 Task: Look for products in the category "Beef" that are on sale.
Action: Mouse moved to (15, 86)
Screenshot: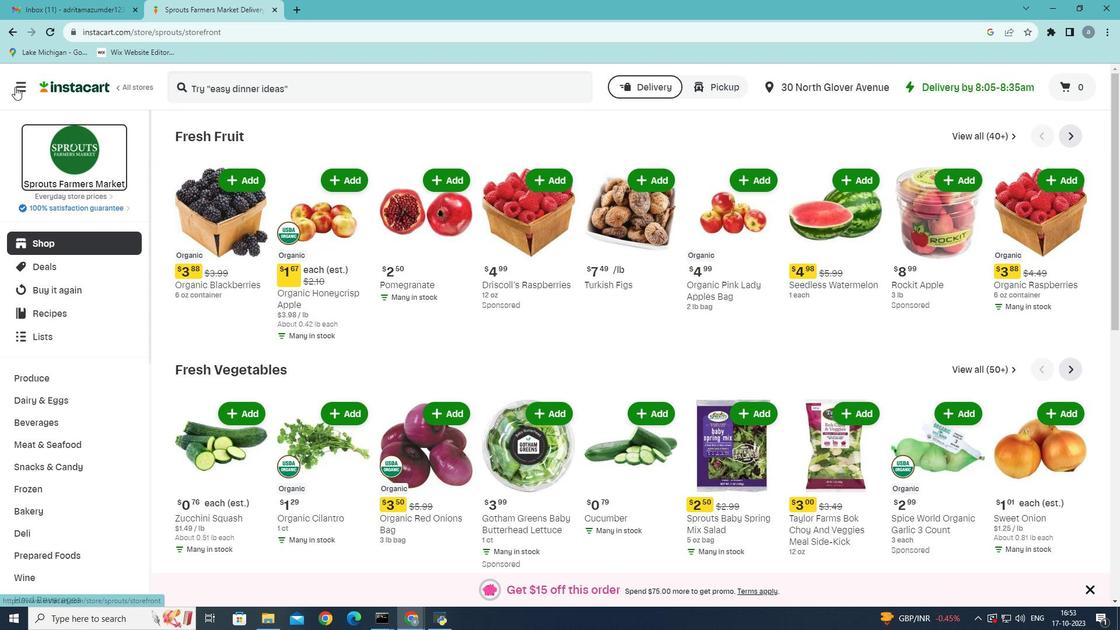 
Action: Mouse pressed left at (15, 86)
Screenshot: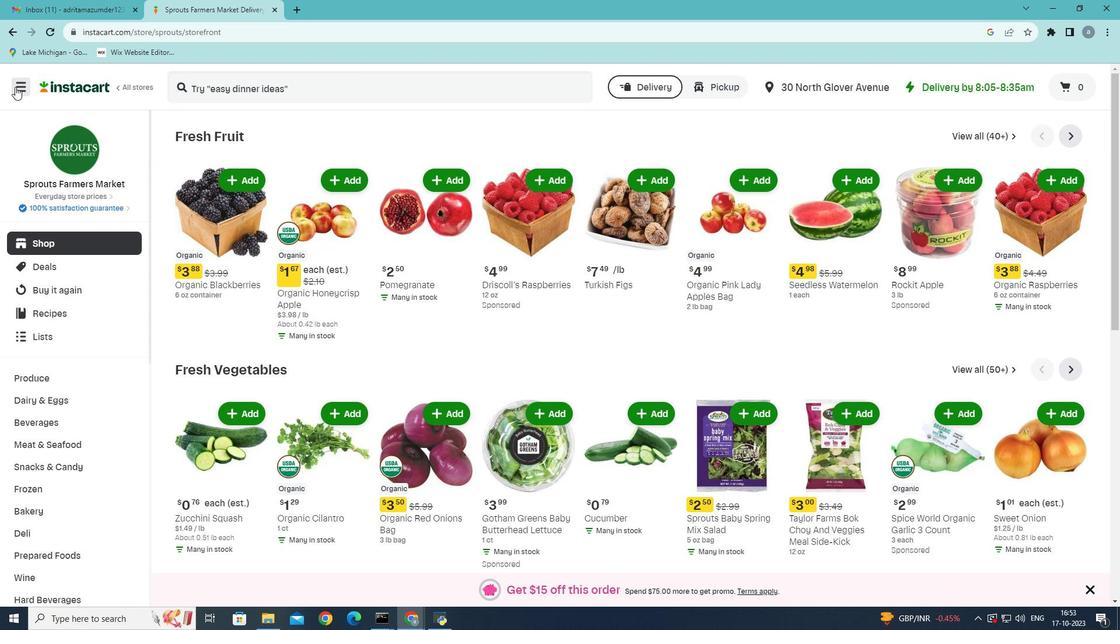 
Action: Mouse moved to (52, 340)
Screenshot: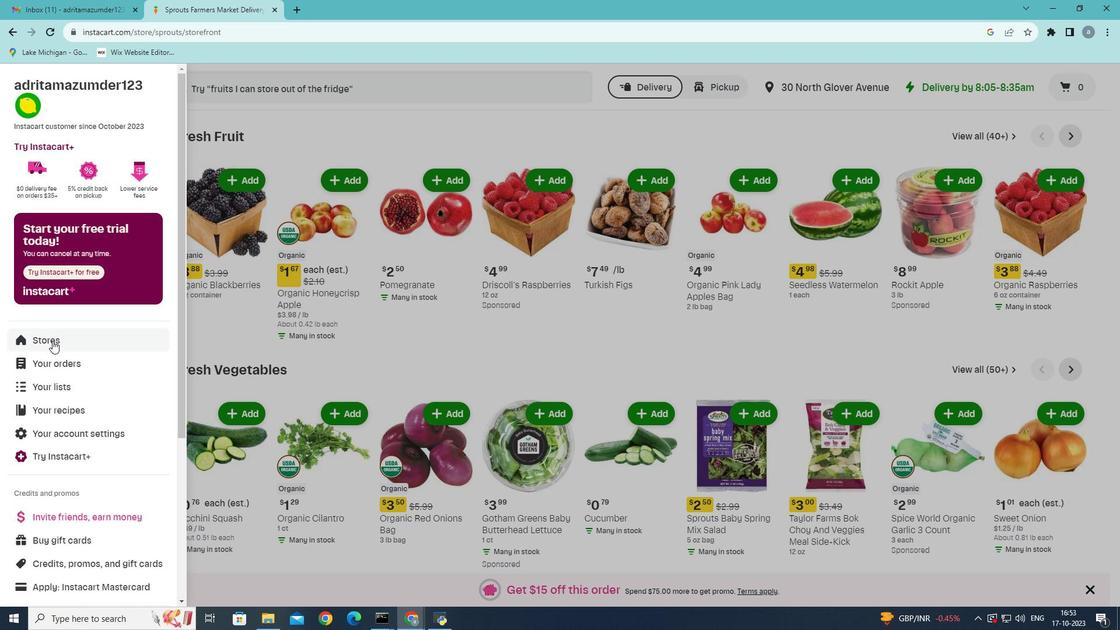 
Action: Mouse pressed left at (52, 340)
Screenshot: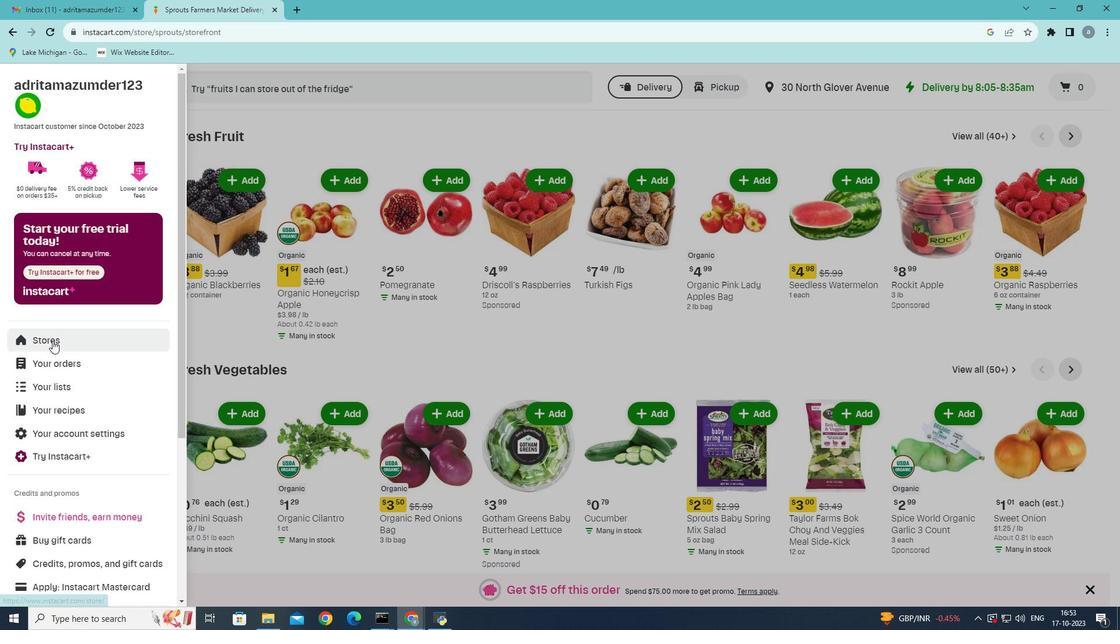 
Action: Mouse moved to (263, 132)
Screenshot: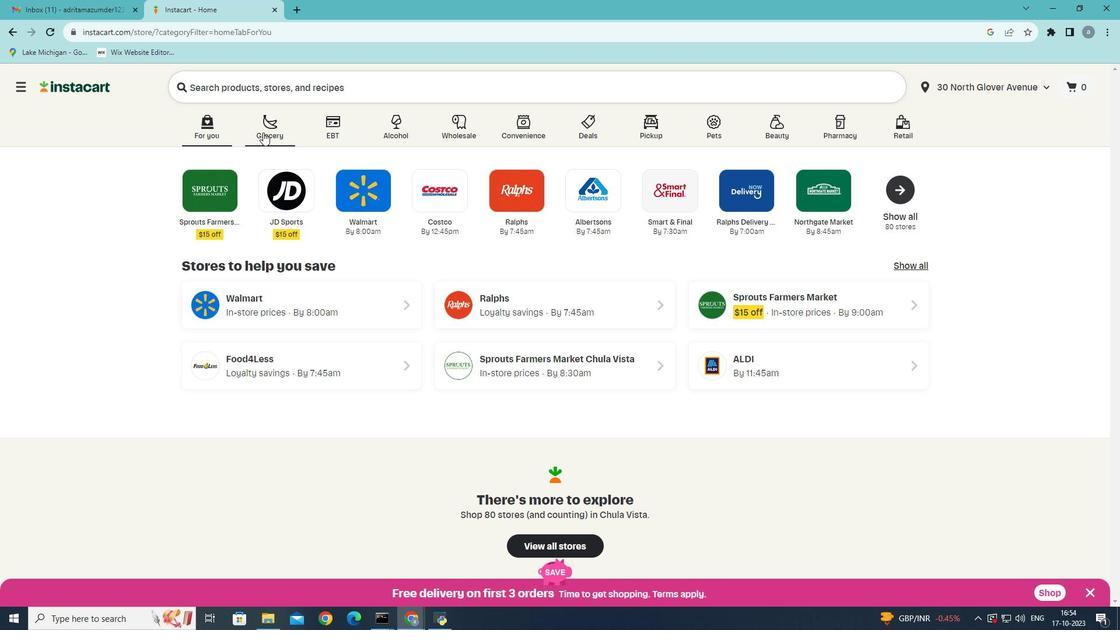 
Action: Mouse pressed left at (263, 132)
Screenshot: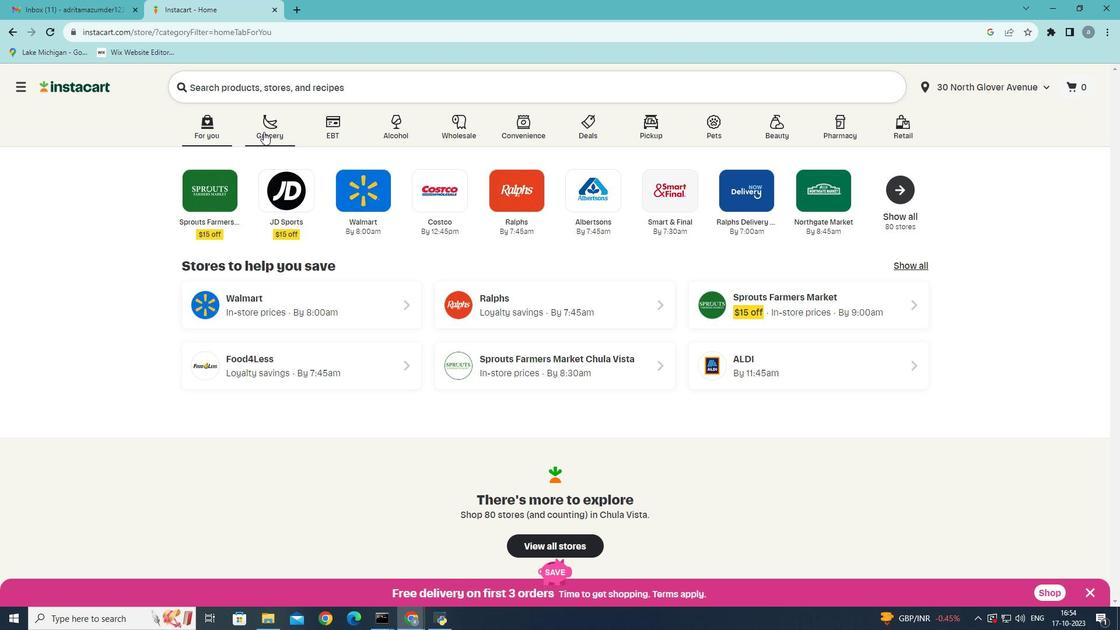 
Action: Mouse moved to (774, 277)
Screenshot: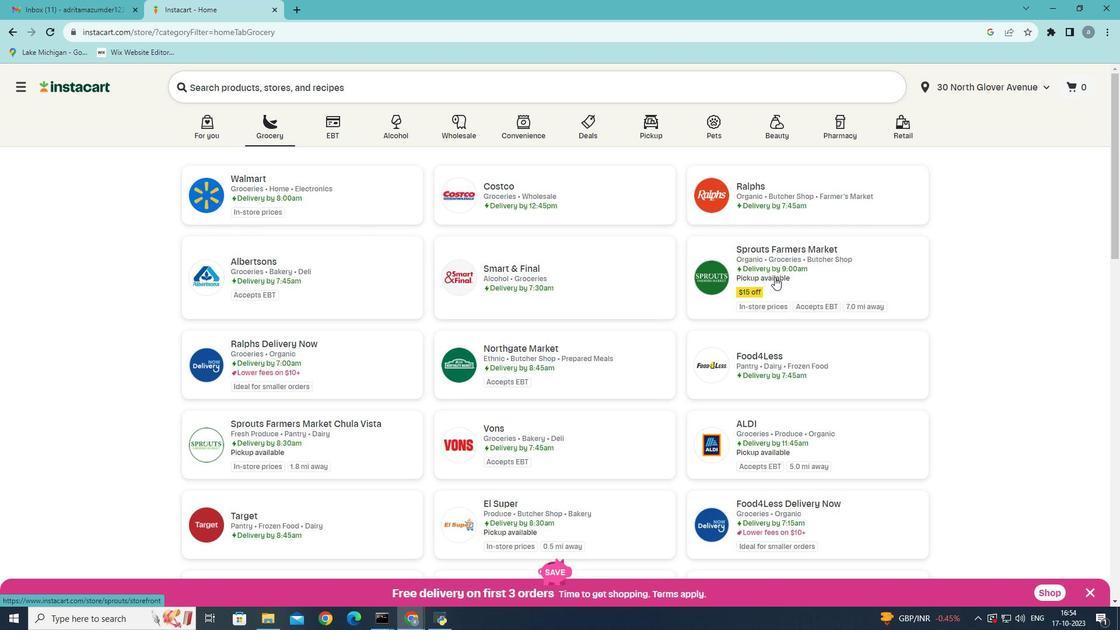 
Action: Mouse pressed left at (774, 277)
Screenshot: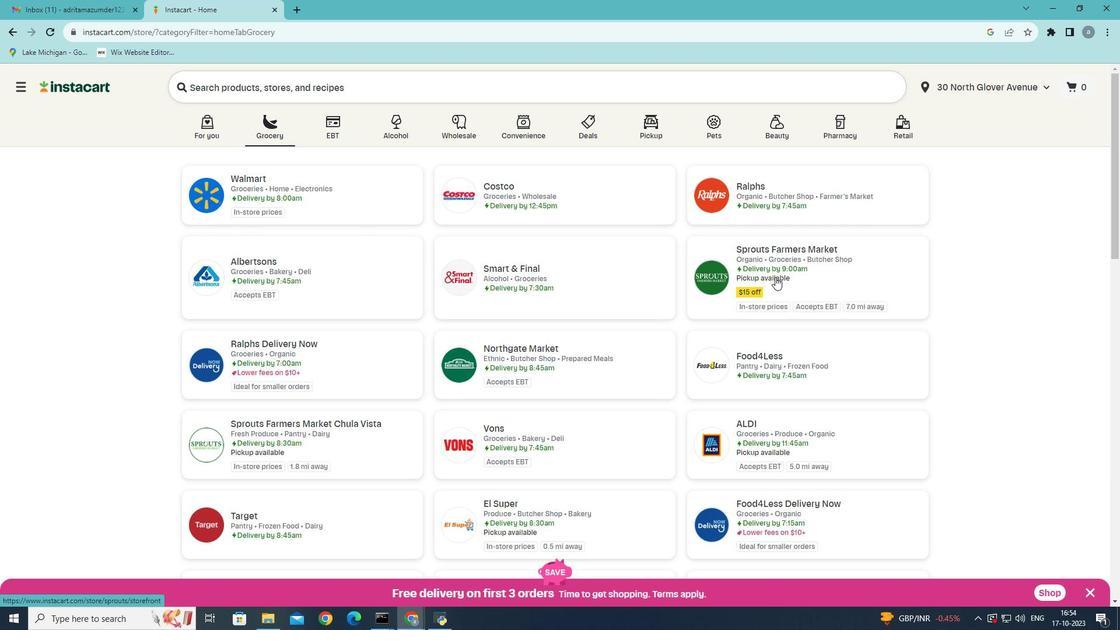 
Action: Mouse moved to (60, 445)
Screenshot: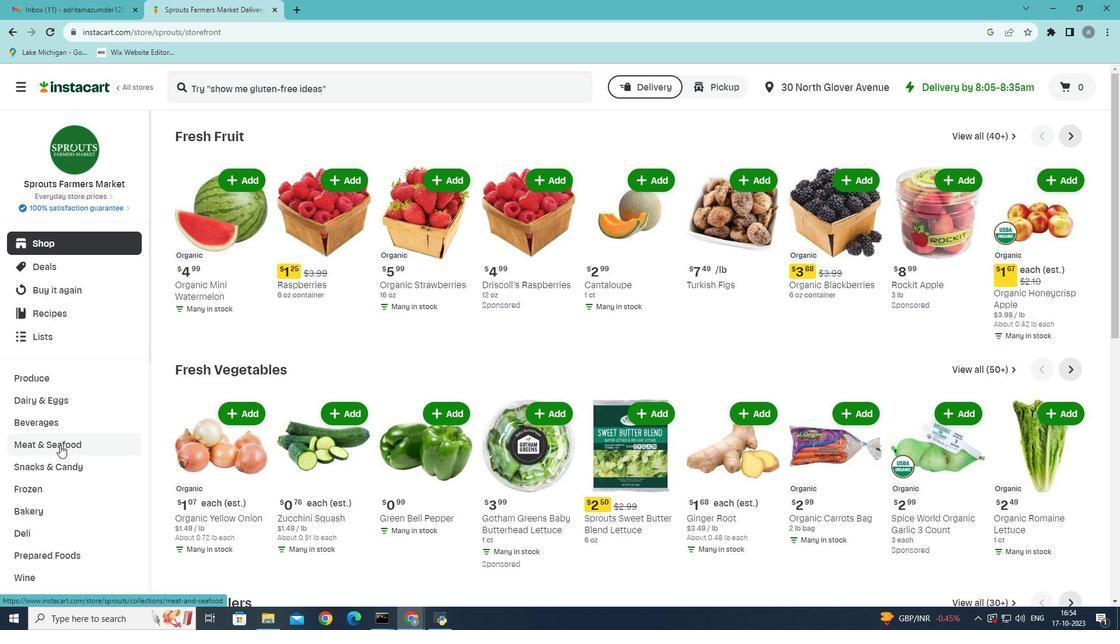 
Action: Mouse pressed left at (60, 445)
Screenshot: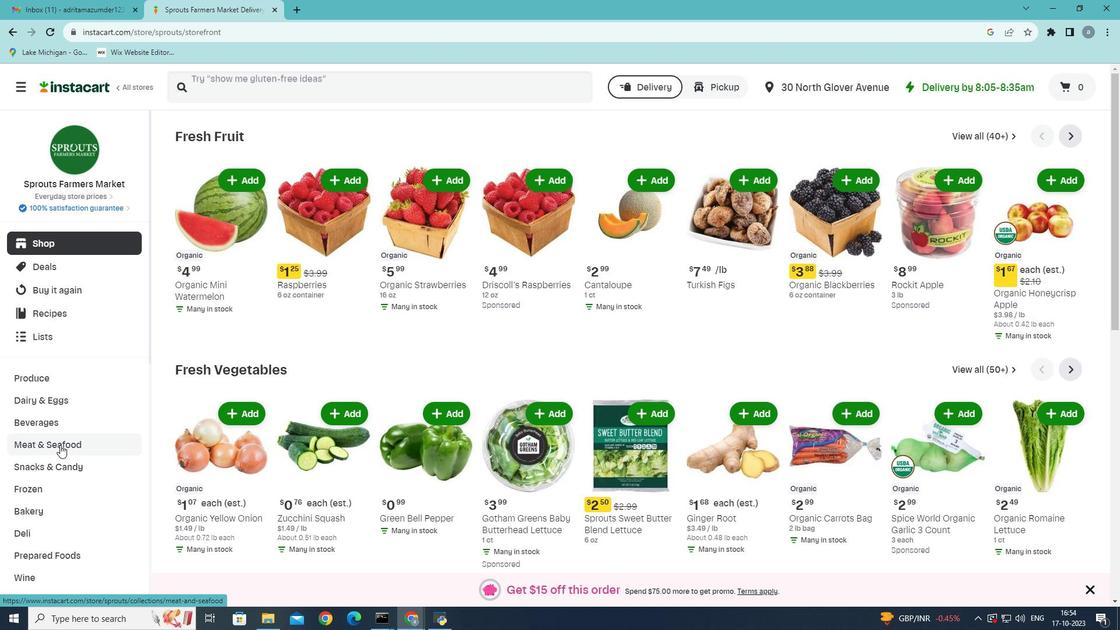 
Action: Mouse moved to (341, 166)
Screenshot: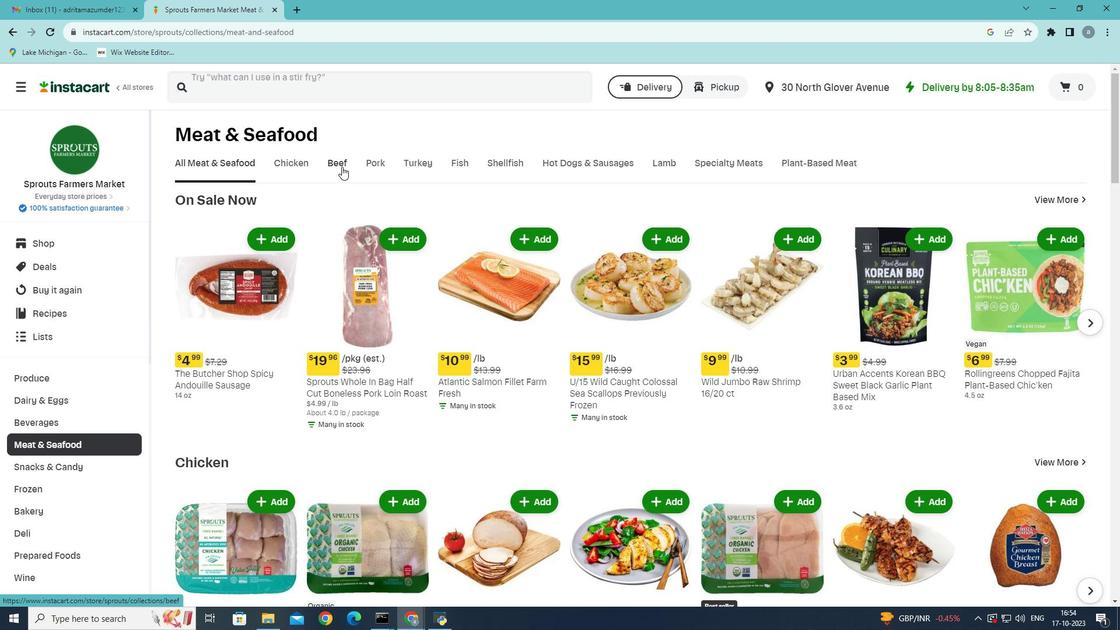 
Action: Mouse pressed left at (341, 166)
Screenshot: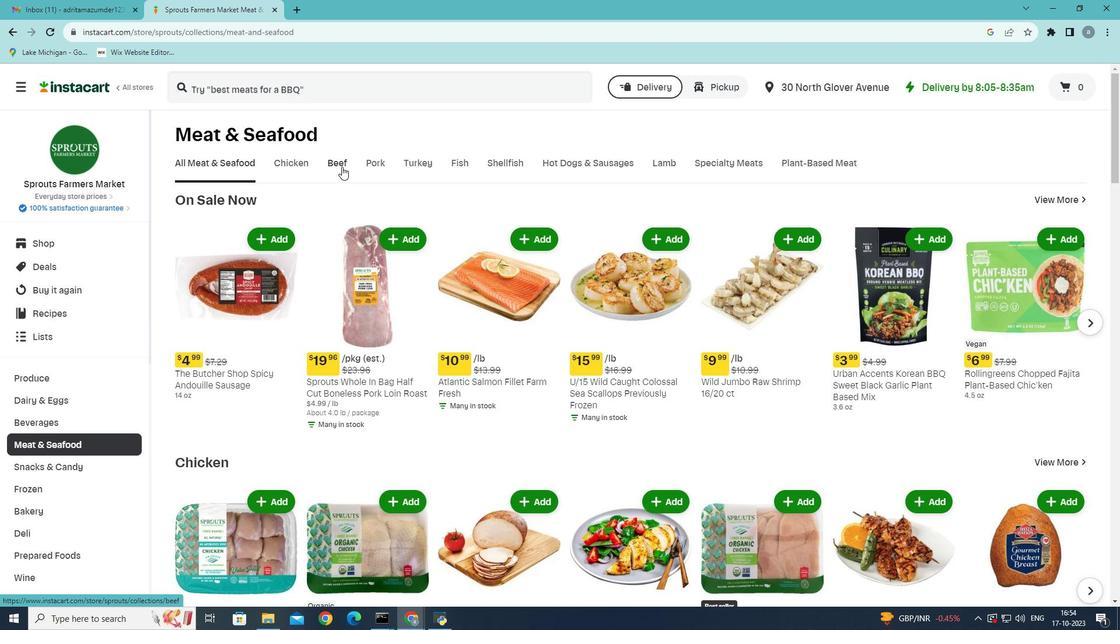 
Action: Mouse moved to (624, 217)
Screenshot: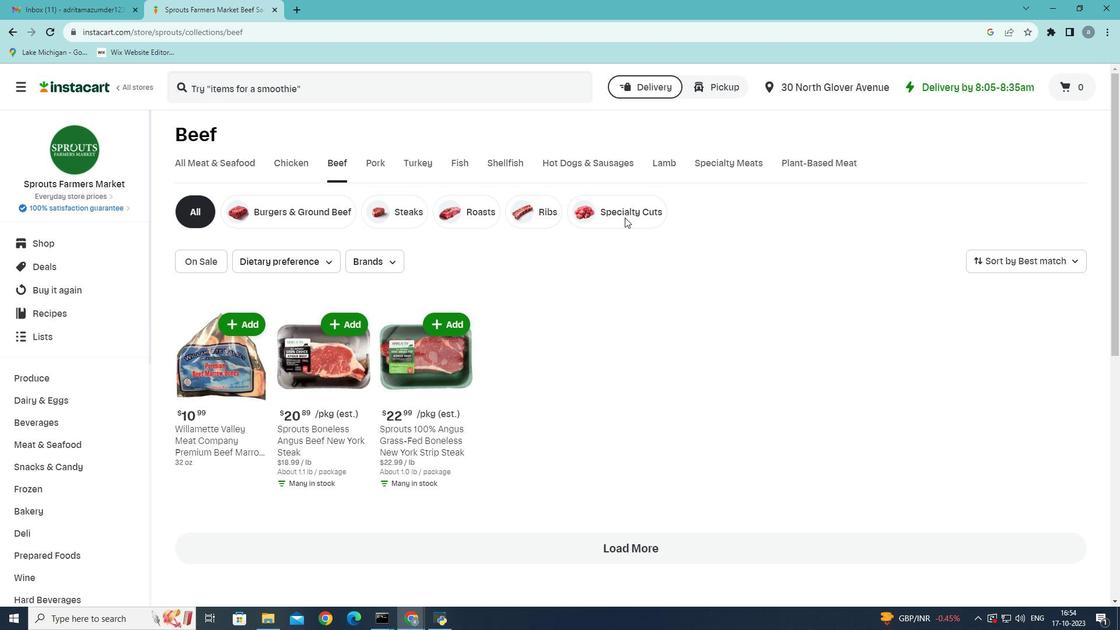 
Action: Mouse pressed left at (624, 217)
Screenshot: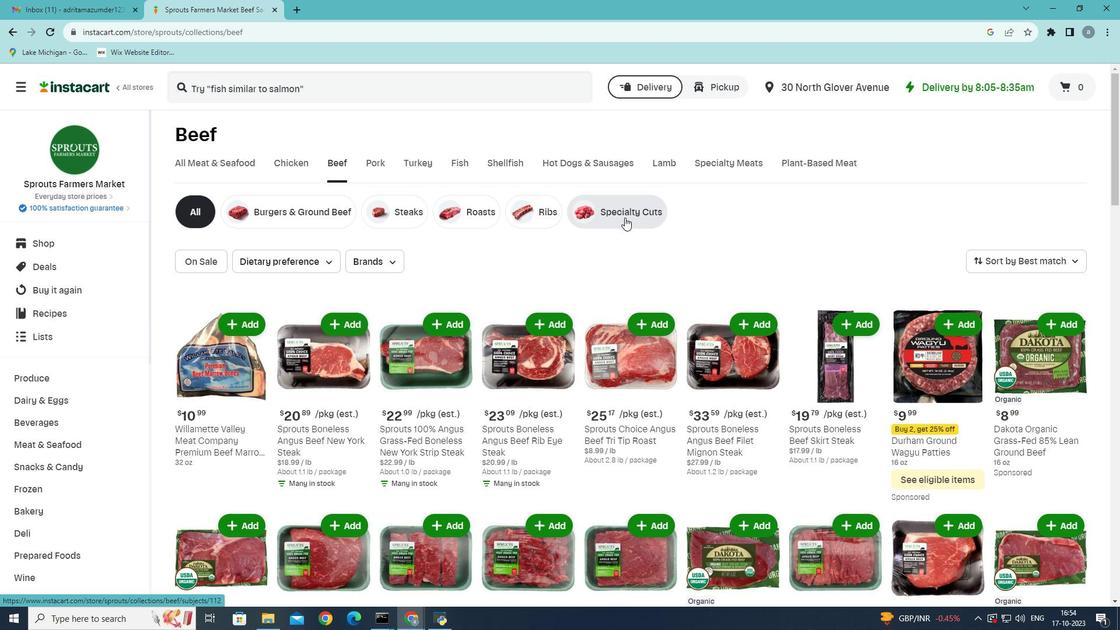 
Action: Mouse moved to (207, 264)
Screenshot: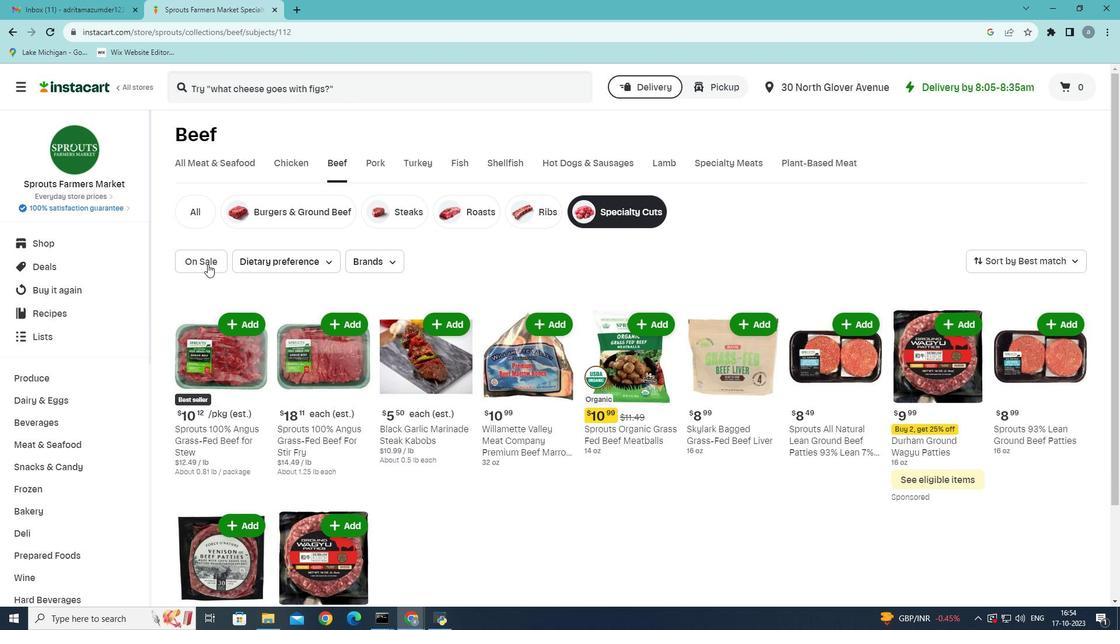 
Action: Mouse pressed left at (207, 264)
Screenshot: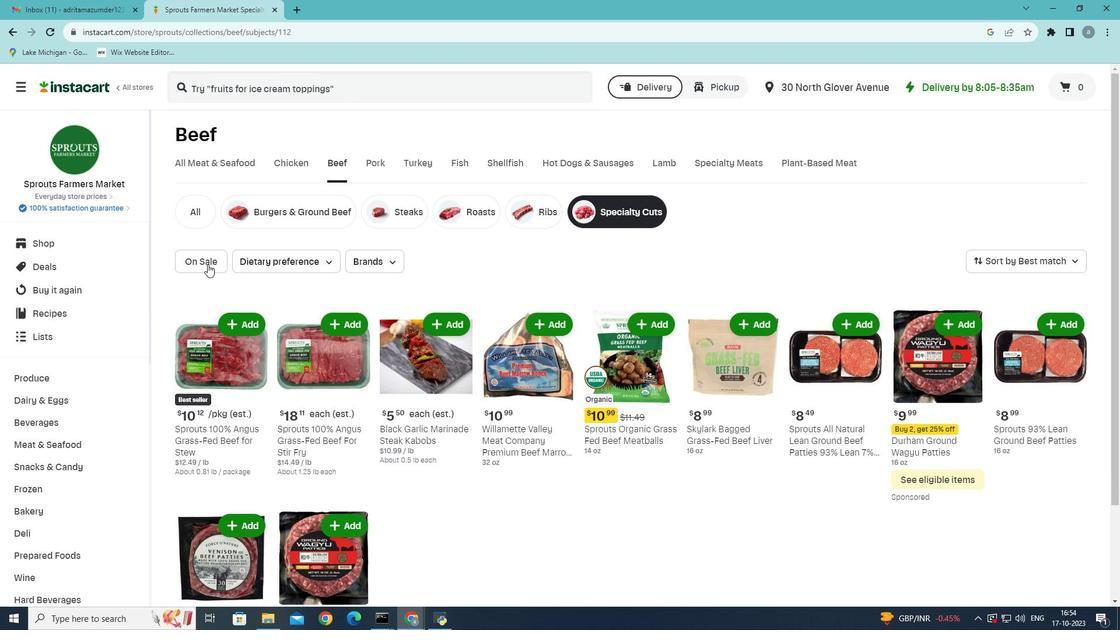 
Action: Mouse moved to (266, 402)
Screenshot: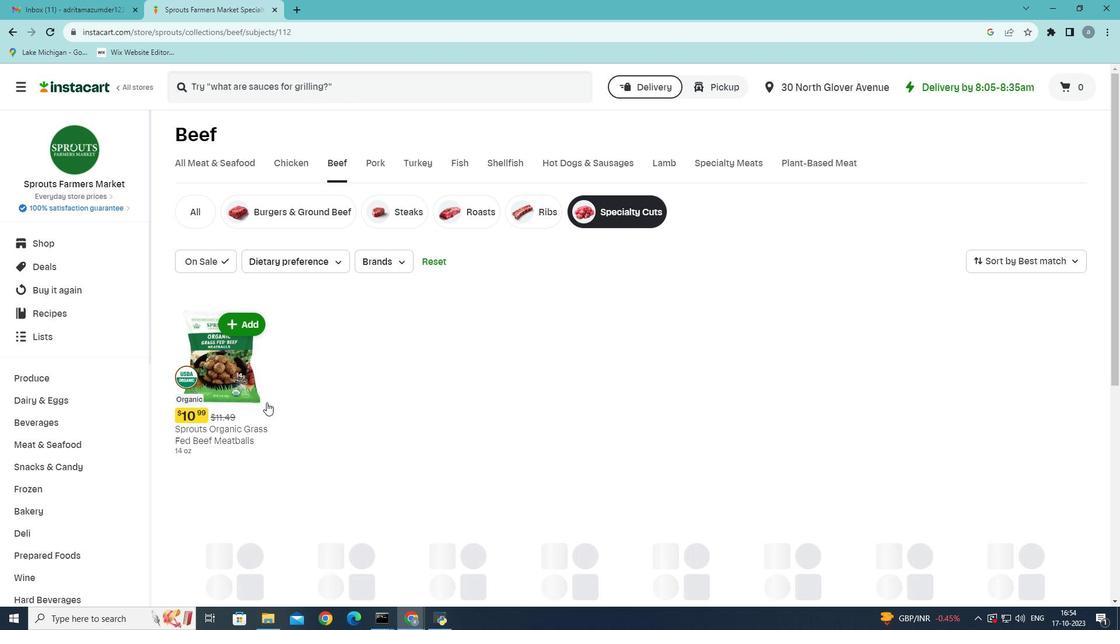 
